 Task: Add Kuumba Made Arabian Sandalwood Fragrance Oil to the cart.
Action: Mouse moved to (278, 137)
Screenshot: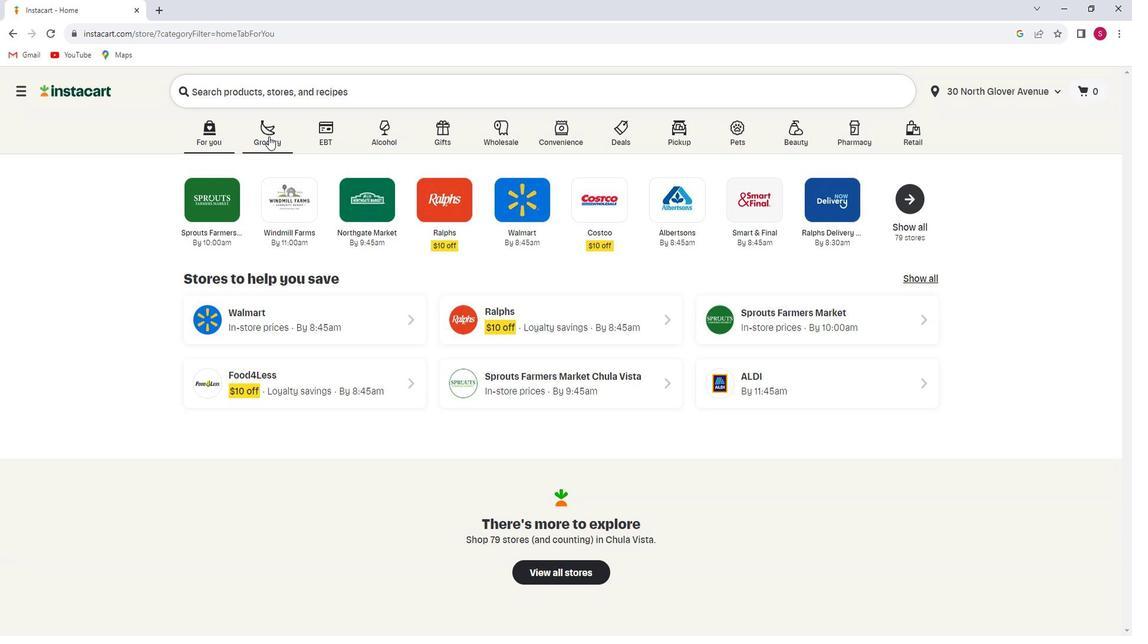 
Action: Mouse pressed left at (278, 137)
Screenshot: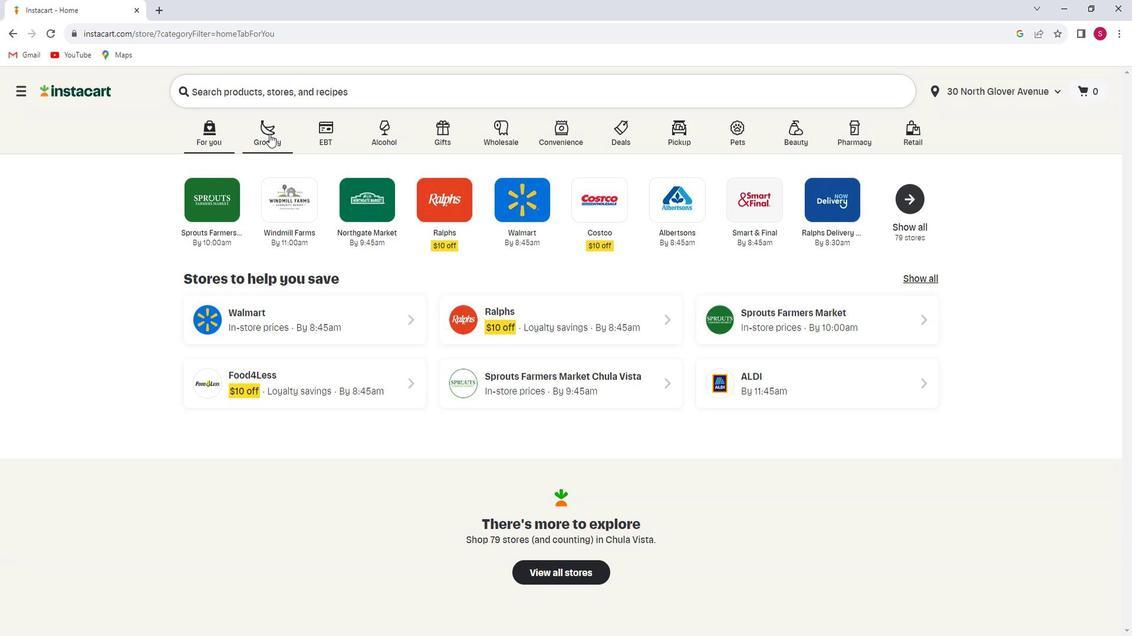 
Action: Mouse moved to (305, 343)
Screenshot: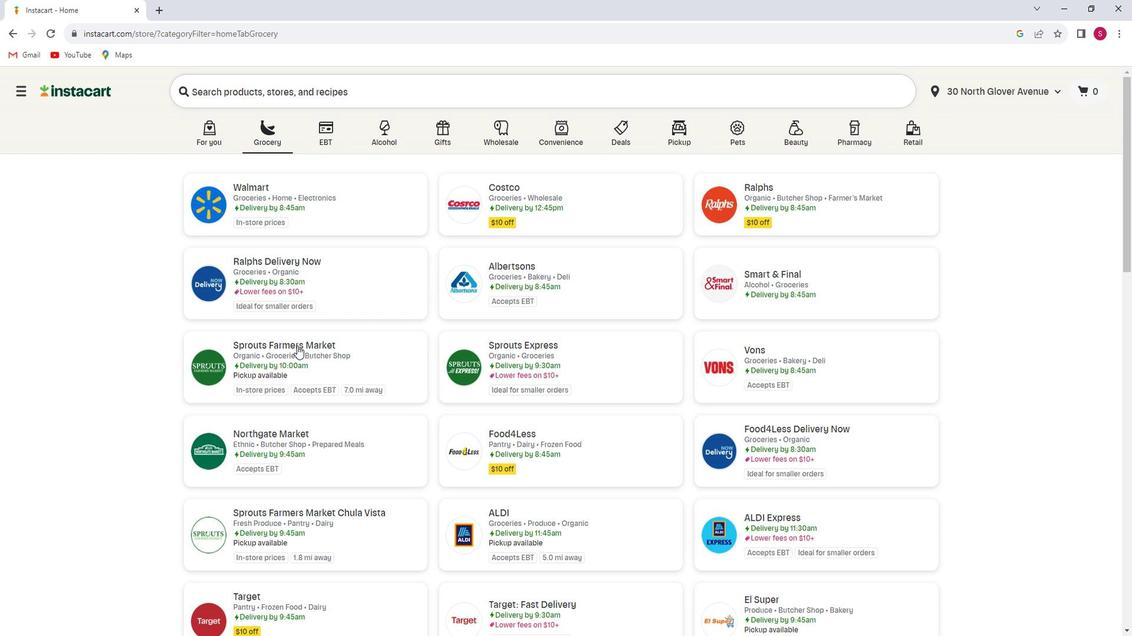 
Action: Mouse pressed left at (305, 343)
Screenshot: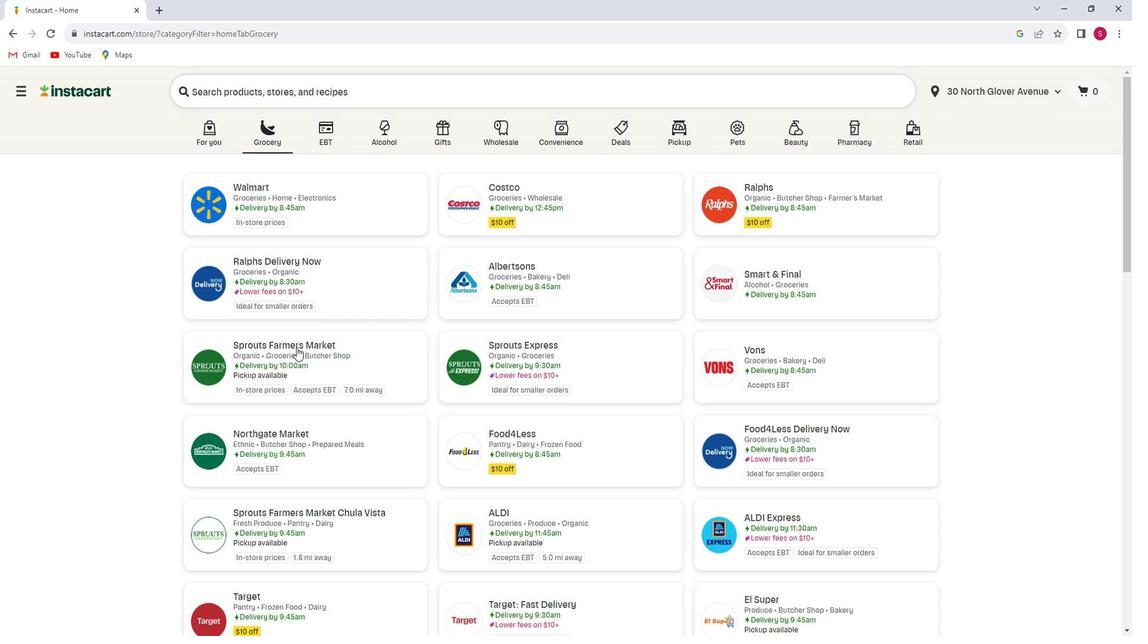 
Action: Mouse moved to (73, 403)
Screenshot: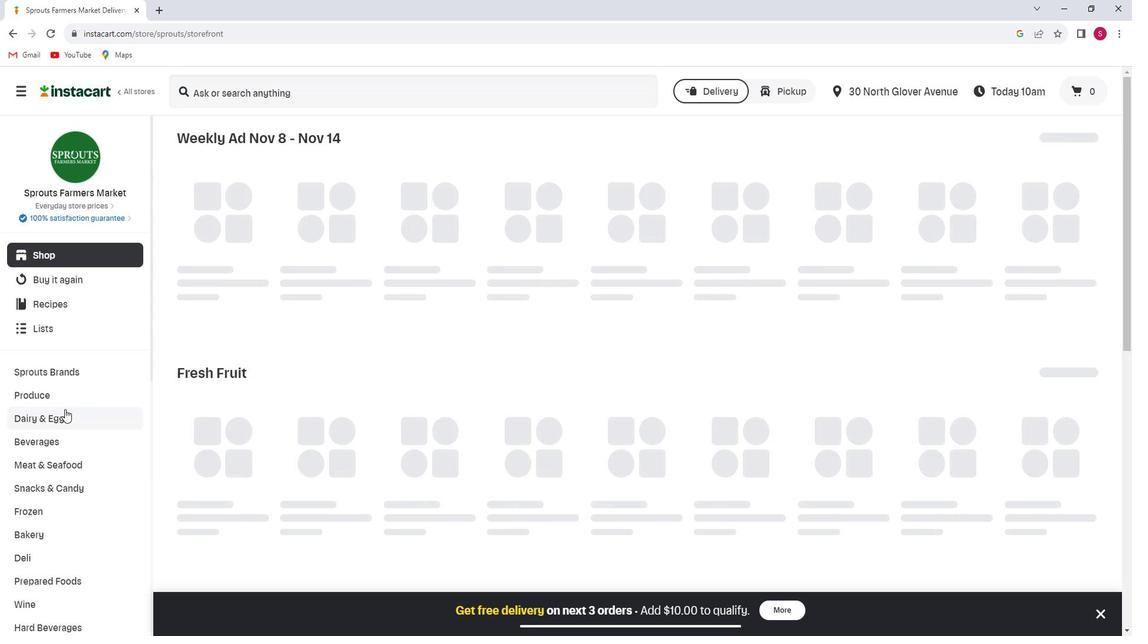 
Action: Mouse scrolled (73, 402) with delta (0, 0)
Screenshot: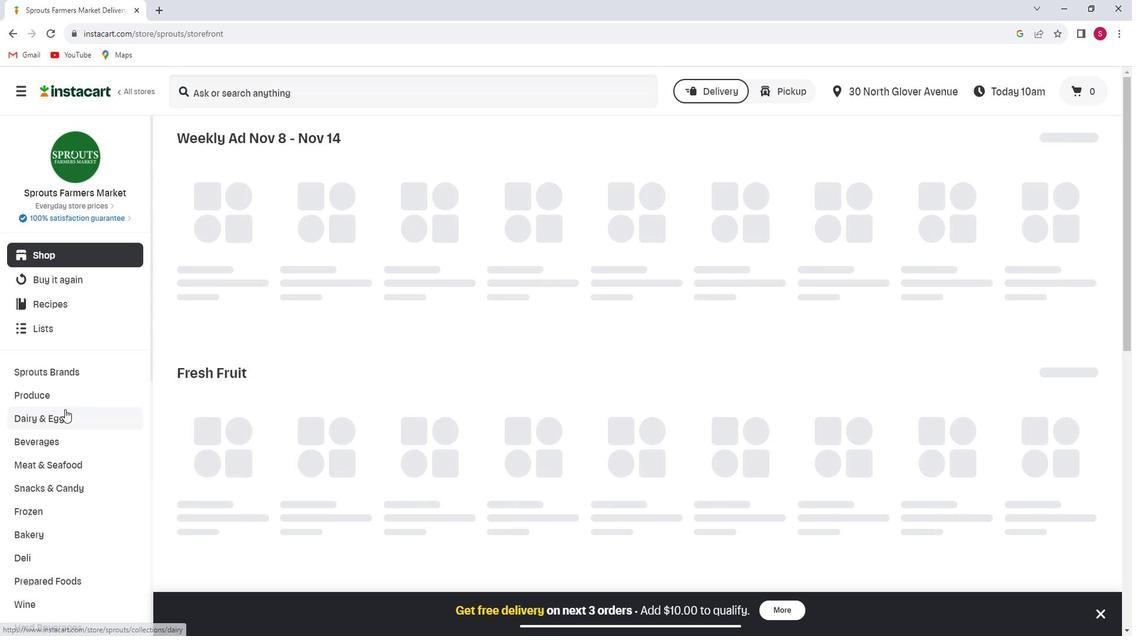 
Action: Mouse scrolled (73, 402) with delta (0, 0)
Screenshot: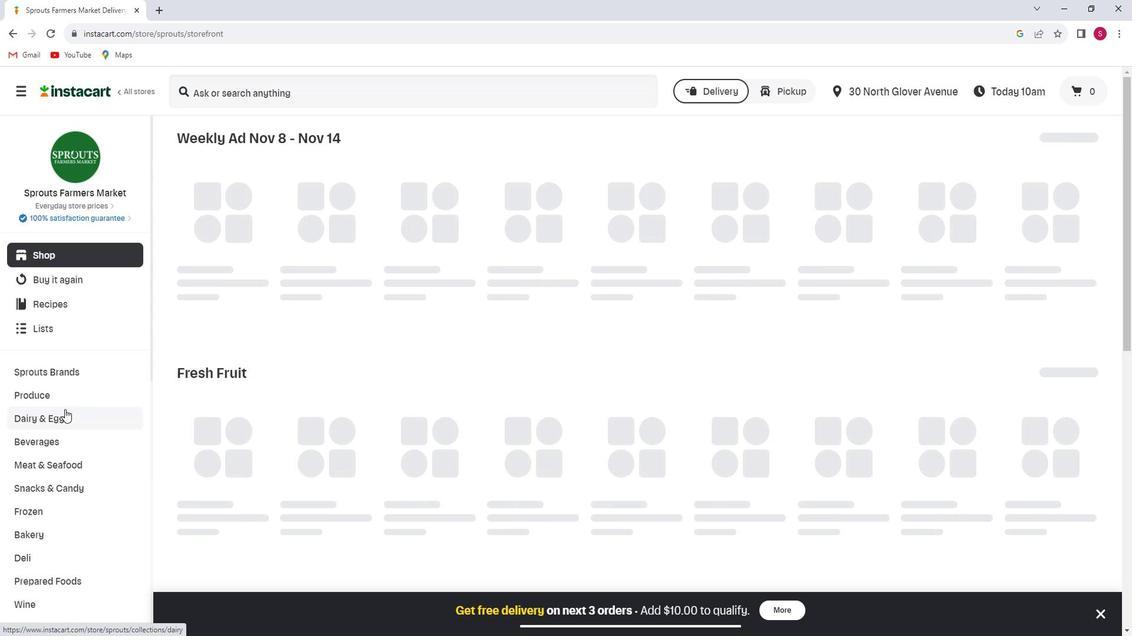 
Action: Mouse scrolled (73, 402) with delta (0, 0)
Screenshot: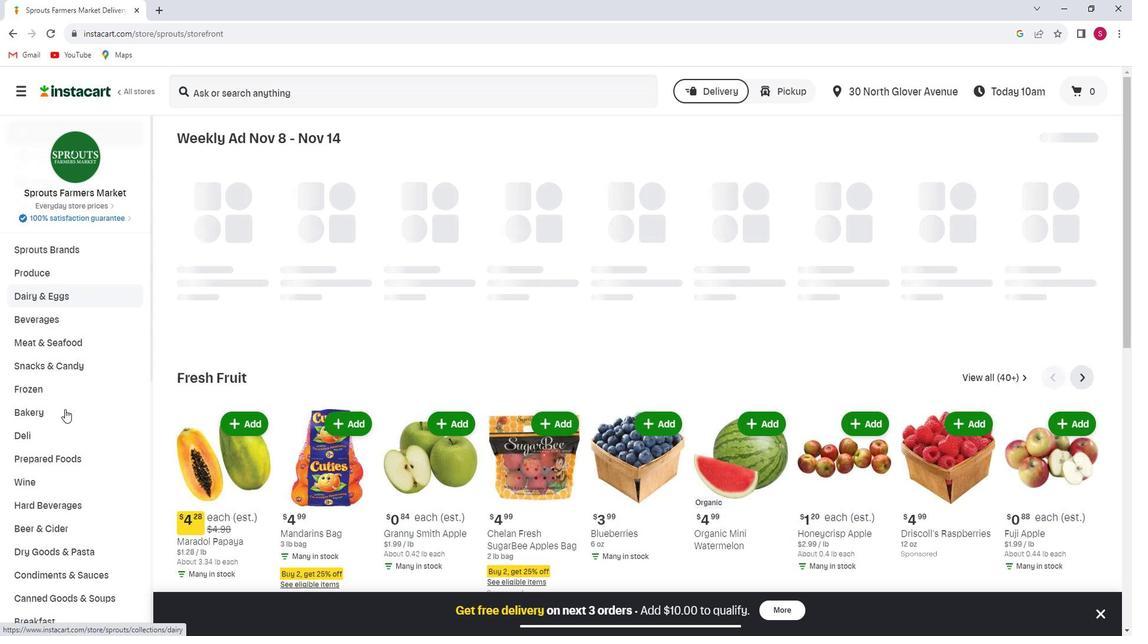 
Action: Mouse scrolled (73, 402) with delta (0, 0)
Screenshot: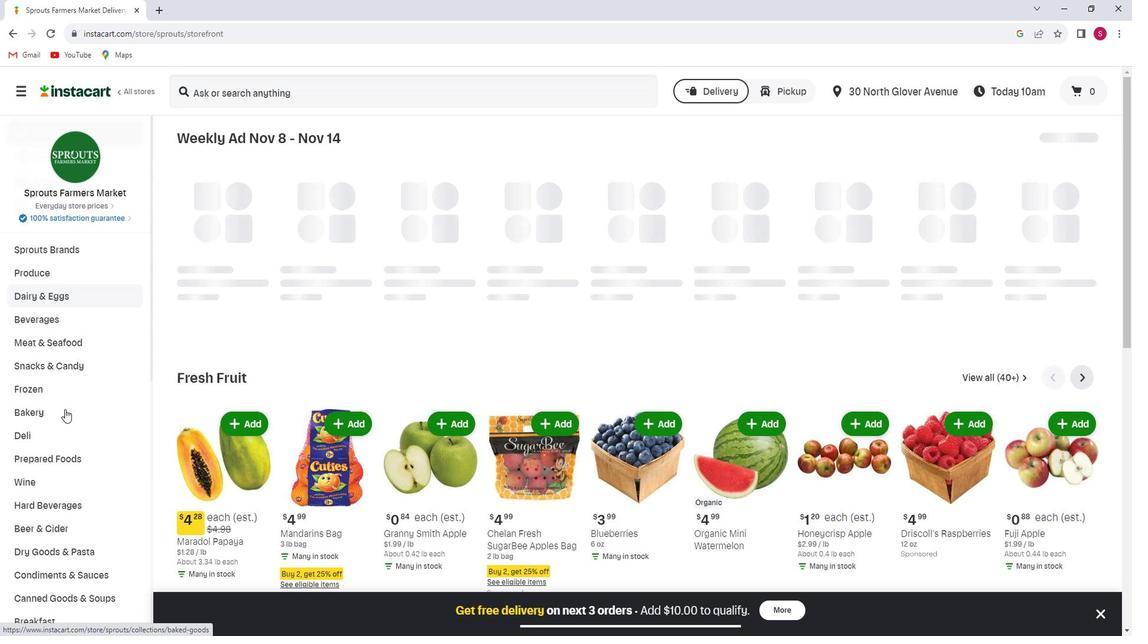 
Action: Mouse scrolled (73, 402) with delta (0, 0)
Screenshot: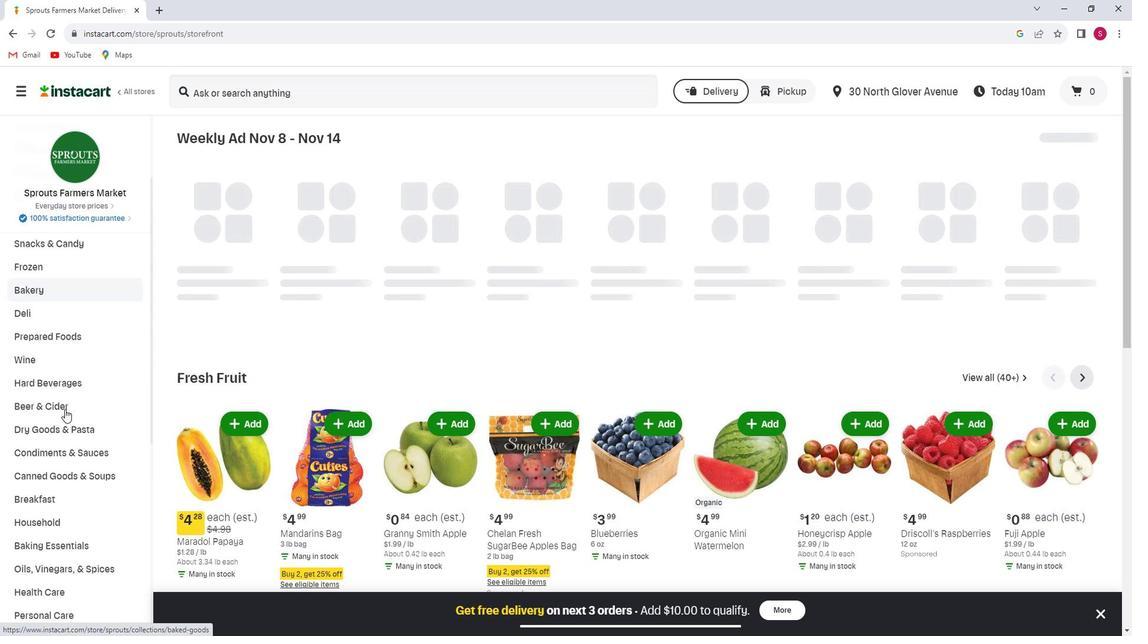
Action: Mouse scrolled (73, 402) with delta (0, 0)
Screenshot: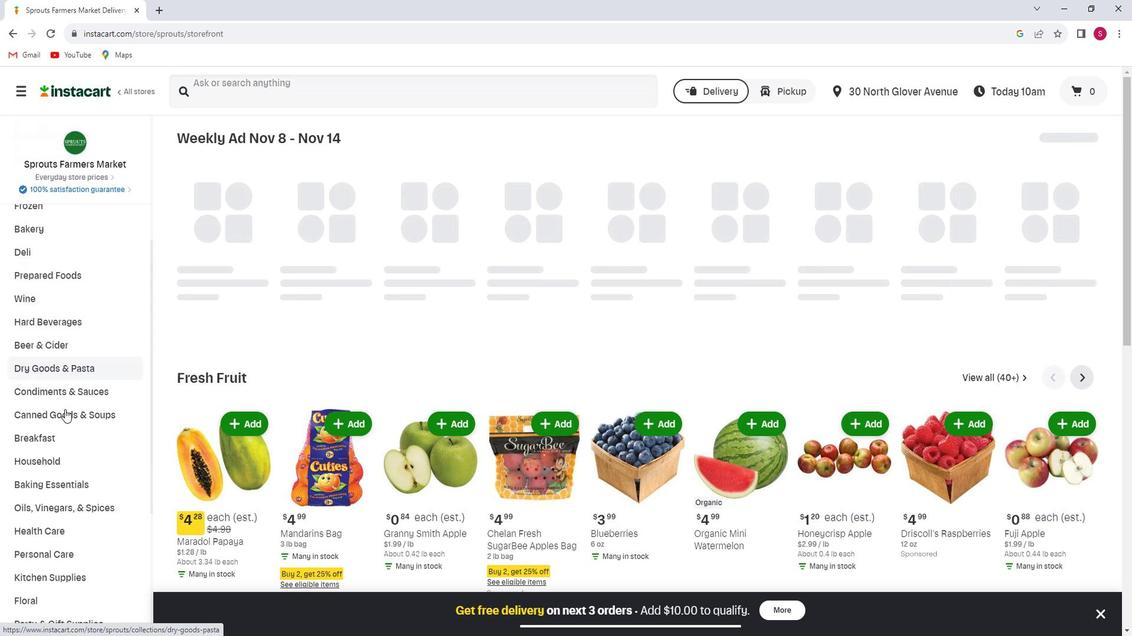 
Action: Mouse scrolled (73, 402) with delta (0, 0)
Screenshot: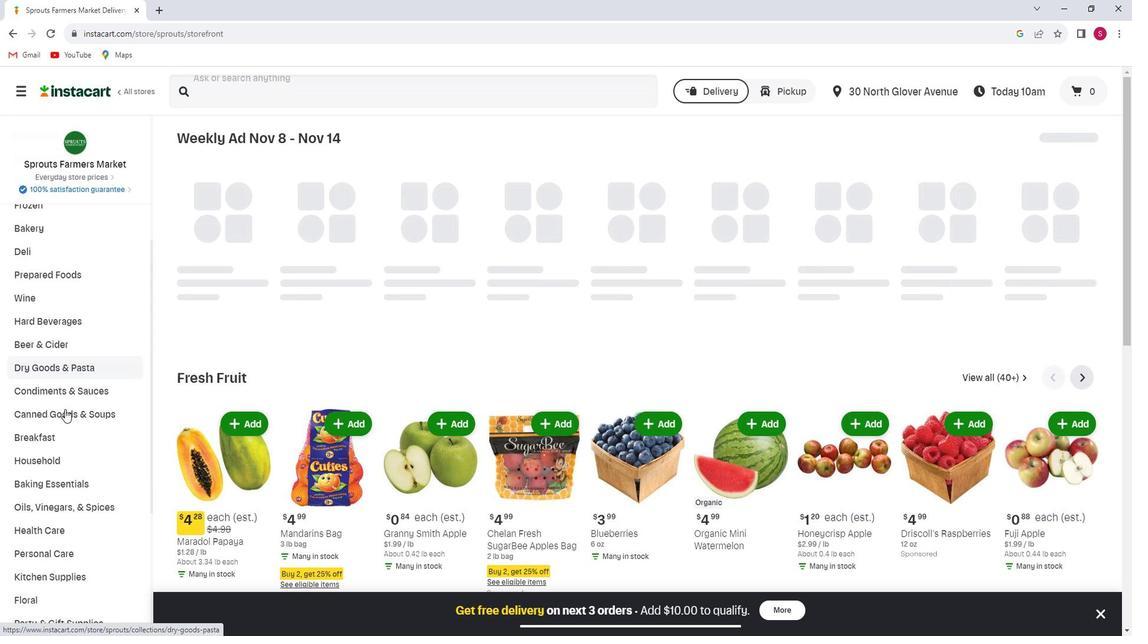 
Action: Mouse scrolled (73, 402) with delta (0, 0)
Screenshot: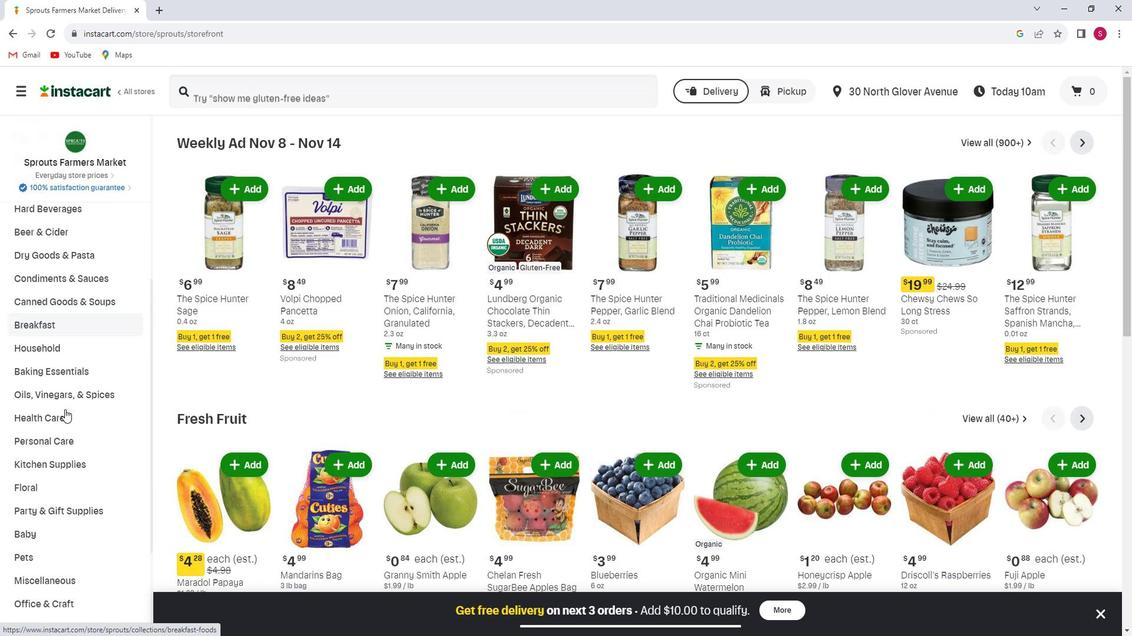 
Action: Mouse moved to (94, 372)
Screenshot: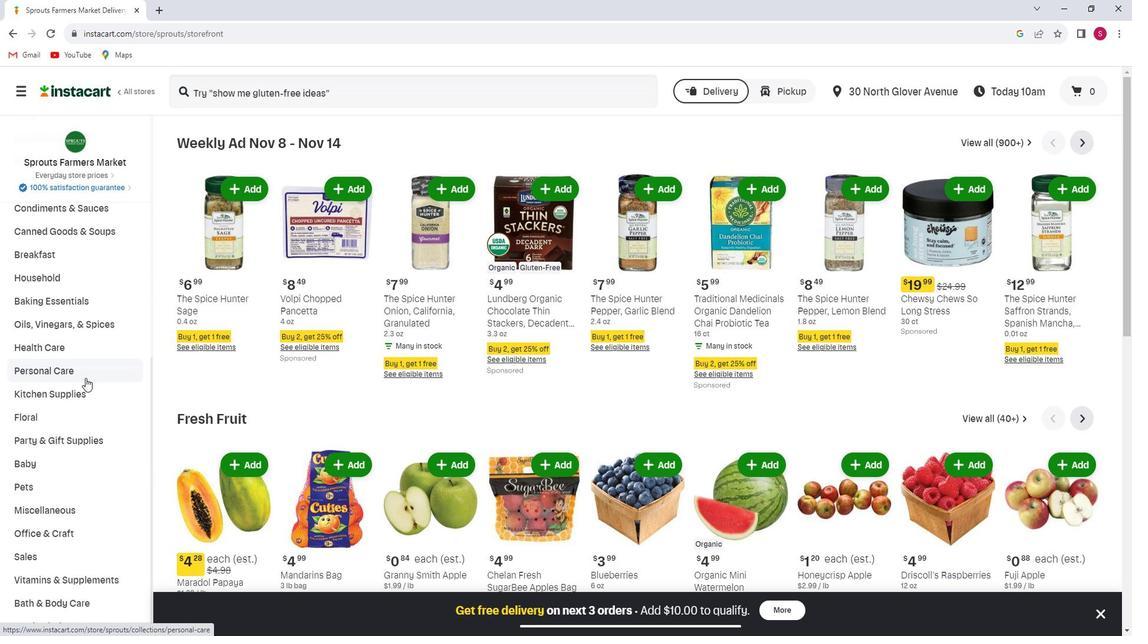 
Action: Mouse pressed left at (94, 372)
Screenshot: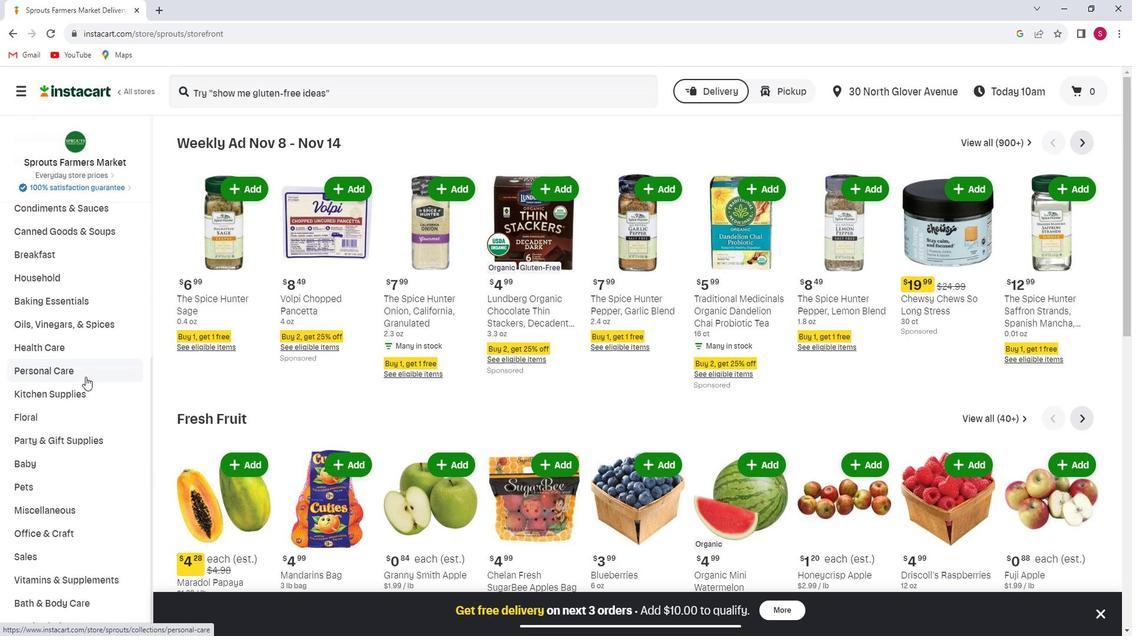 
Action: Mouse moved to (1028, 171)
Screenshot: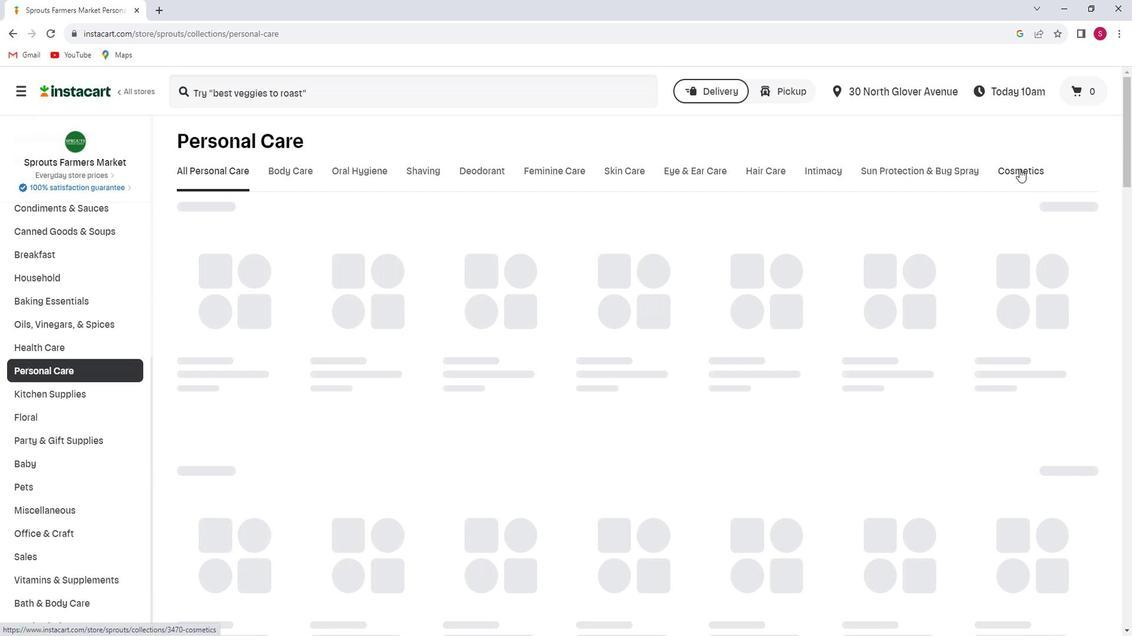 
Action: Mouse pressed left at (1028, 171)
Screenshot: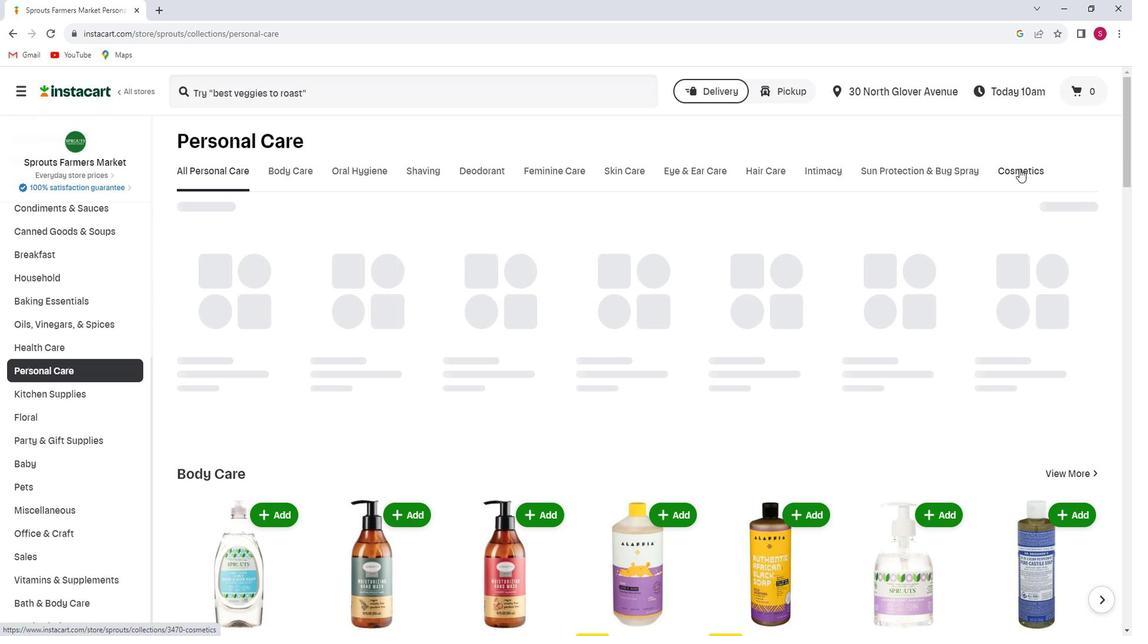 
Action: Mouse moved to (445, 228)
Screenshot: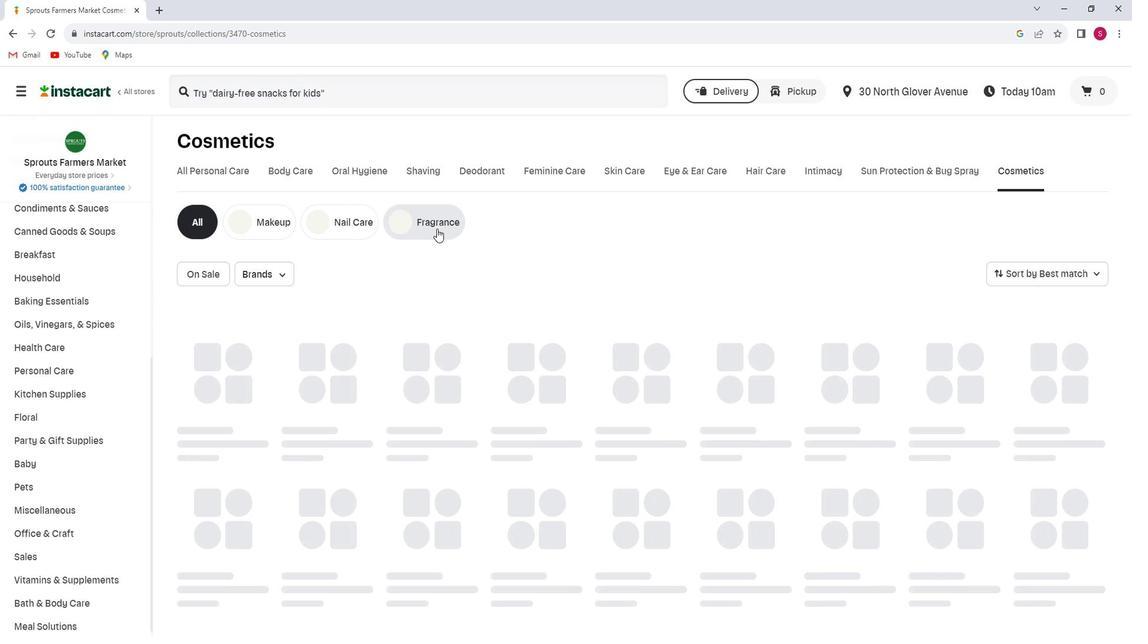 
Action: Mouse pressed left at (445, 228)
Screenshot: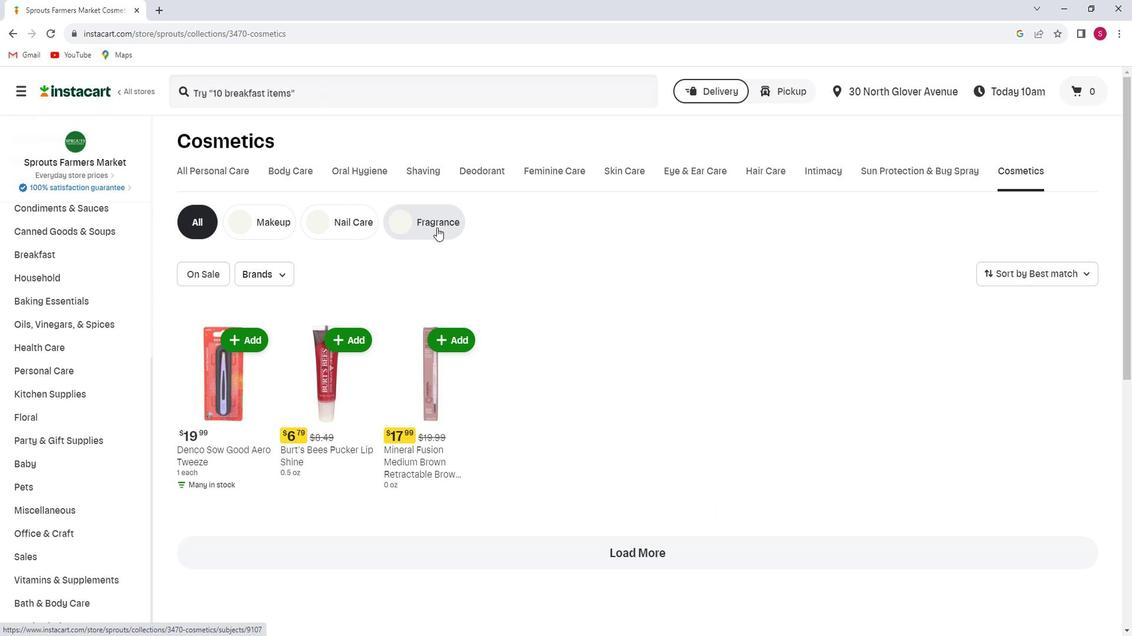 
Action: Mouse moved to (366, 106)
Screenshot: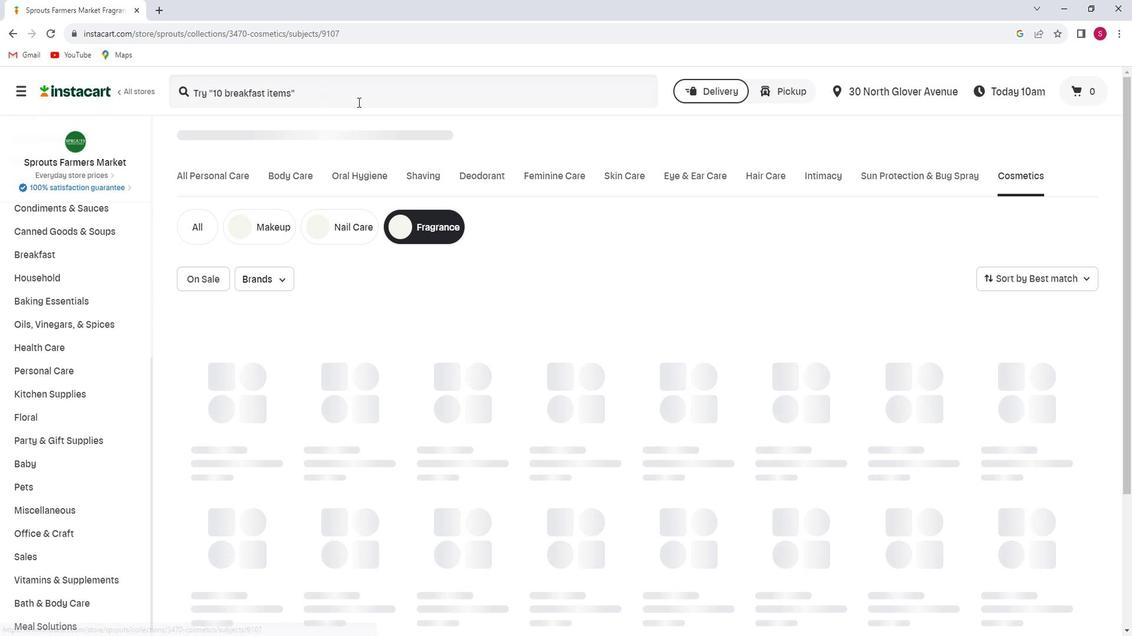 
Action: Mouse pressed left at (366, 106)
Screenshot: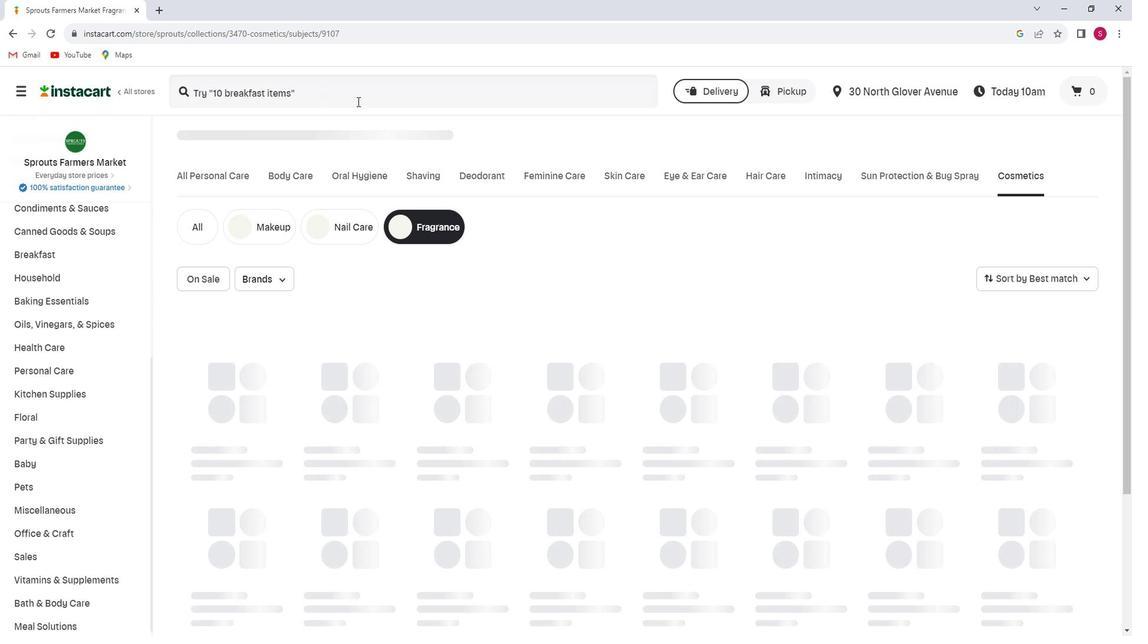 
Action: Key pressed <Key.shift>Kuumba<Key.space><Key.shift>Made<Key.space><Key.shift>Arabian<Key.space><Key.shift>Sandalwood<Key.space><Key.shift>Fragrance<Key.space><Key.shift>Oil<Key.enter>
Screenshot: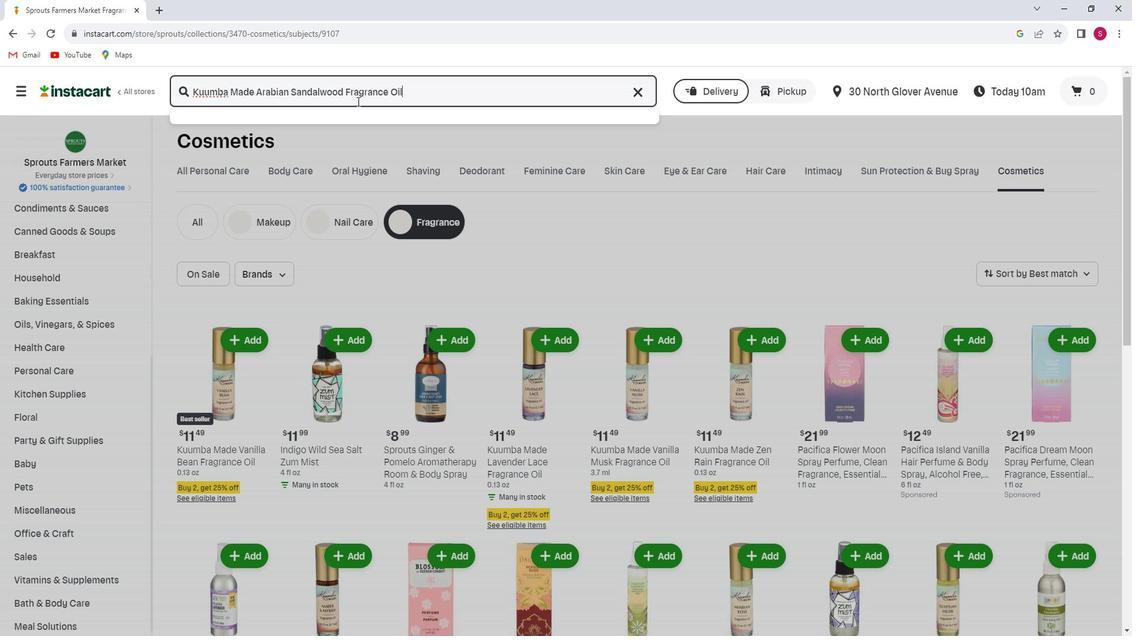 
Action: Mouse moved to (342, 192)
Screenshot: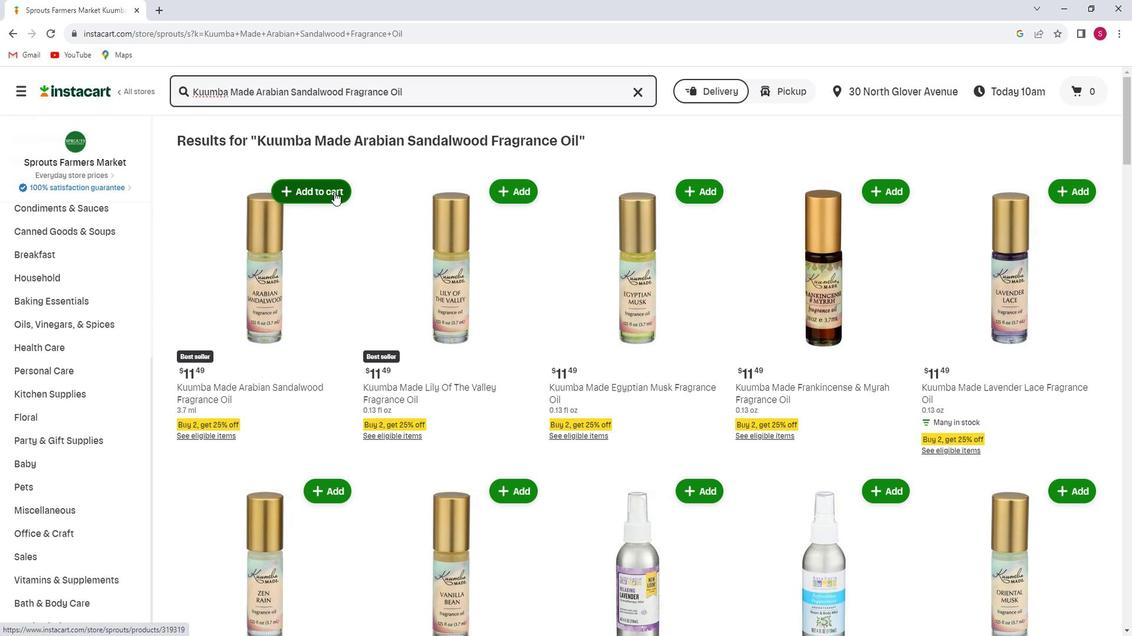 
Action: Mouse pressed left at (342, 192)
Screenshot: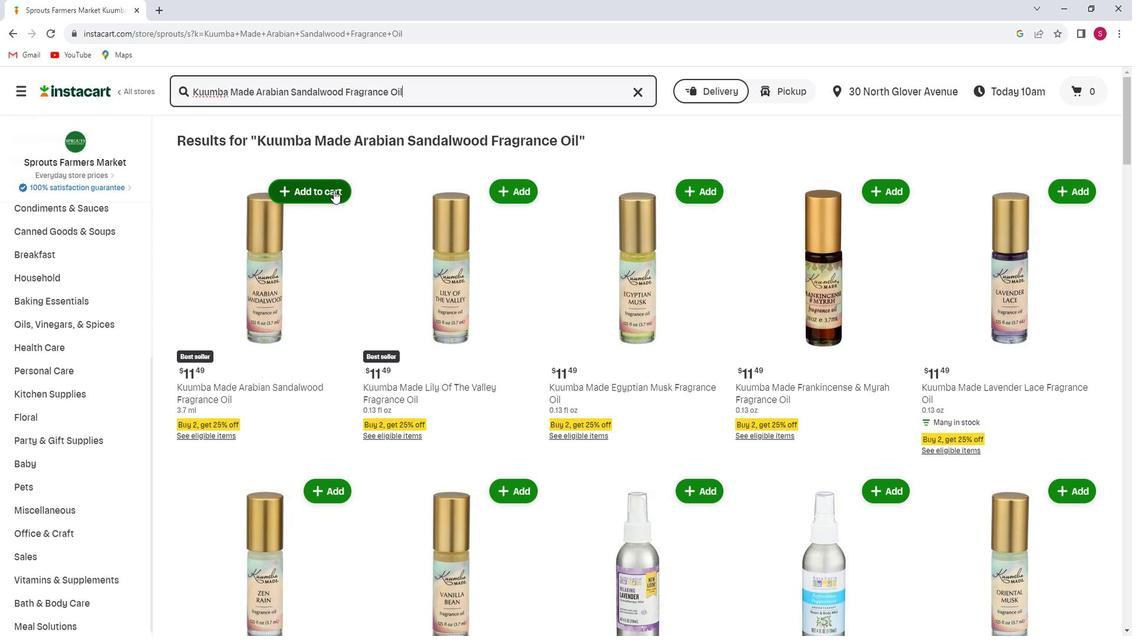 
Action: Mouse moved to (370, 265)
Screenshot: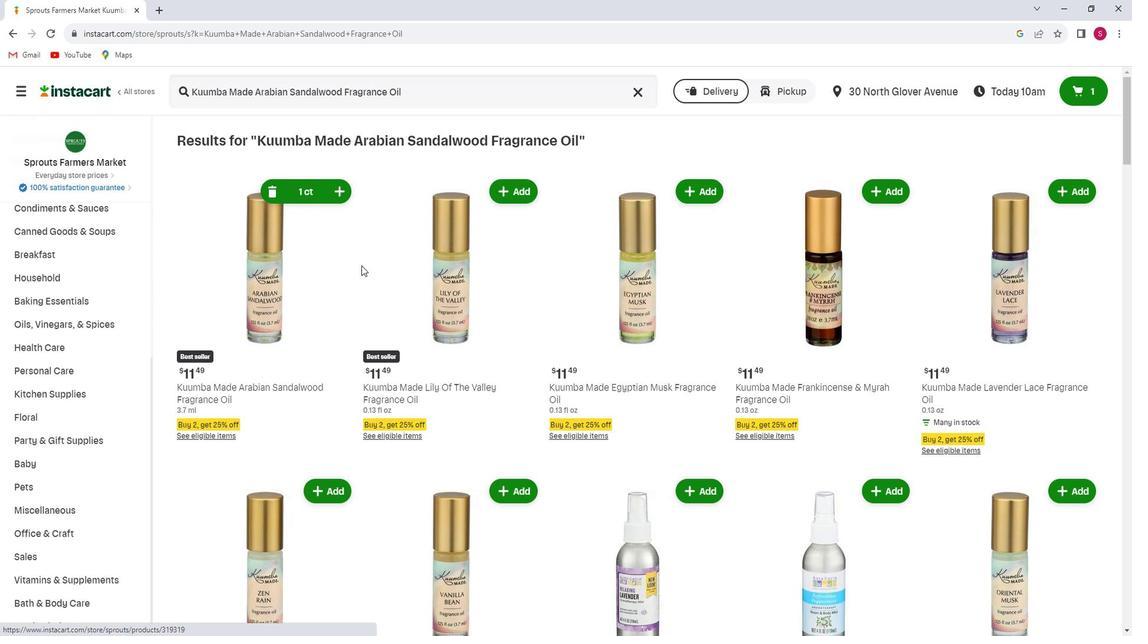 
